 Task: Display the commit history for a specific file, showing the commit hashes in reverse order.
Action: Mouse moved to (359, 231)
Screenshot: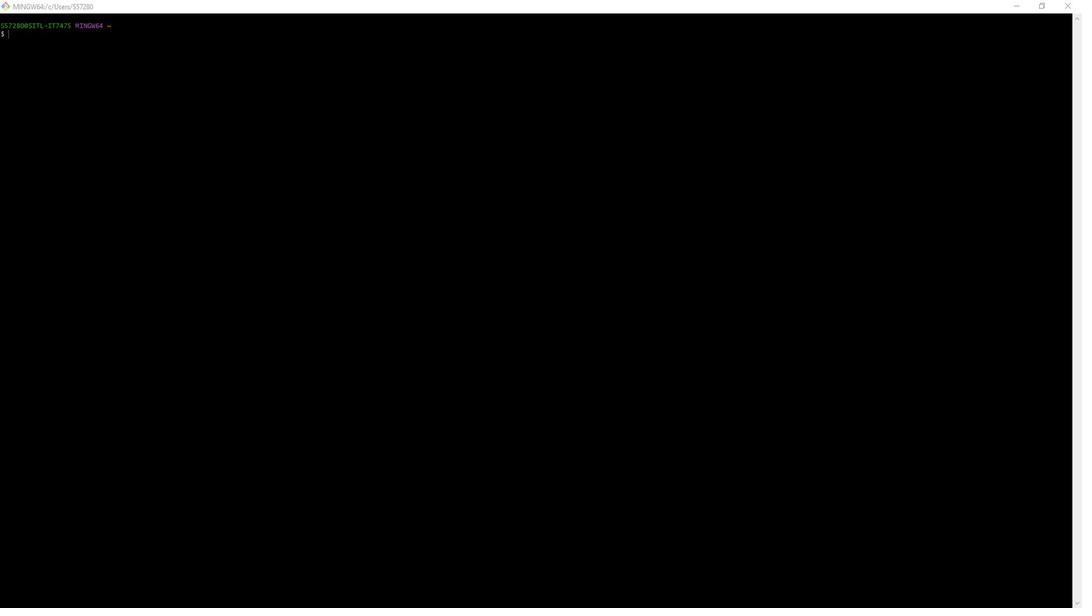 
Action: Mouse pressed left at (359, 231)
Screenshot: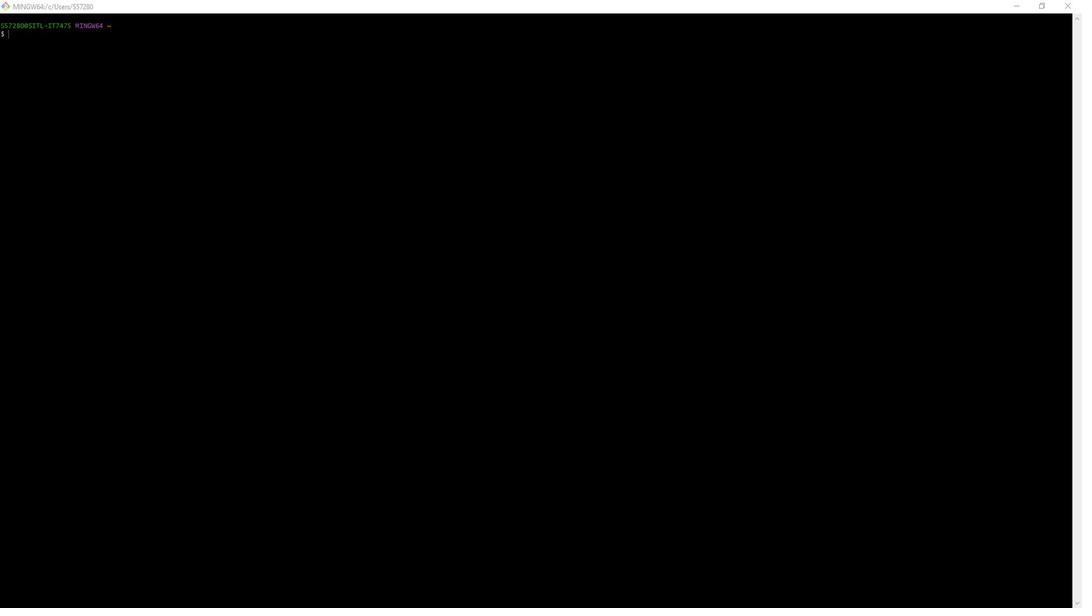 
Action: Mouse moved to (359, 231)
Screenshot: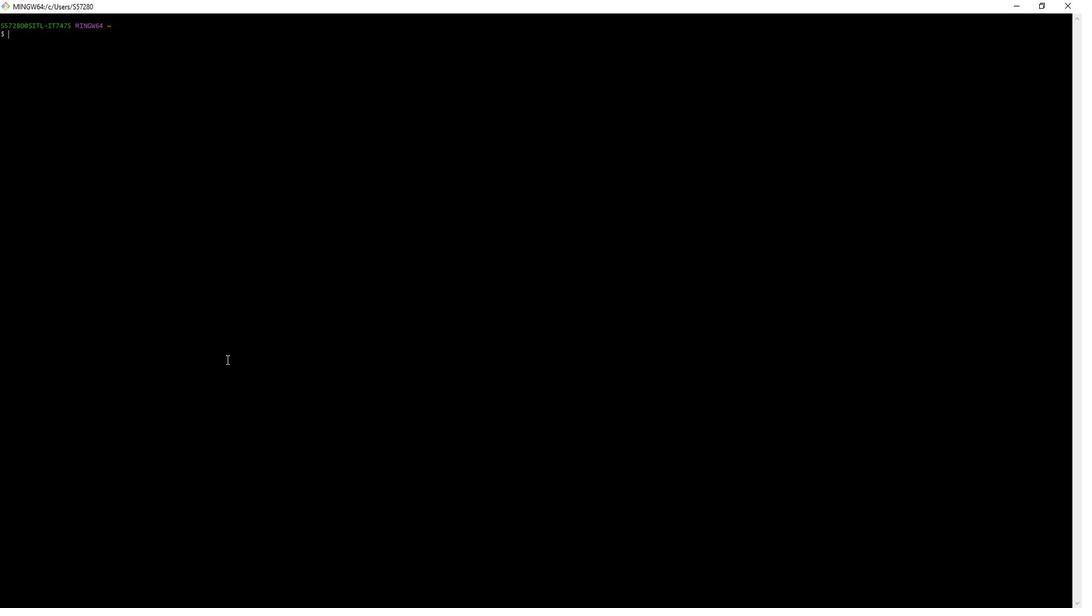 
Action: Mouse pressed left at (359, 231)
Screenshot: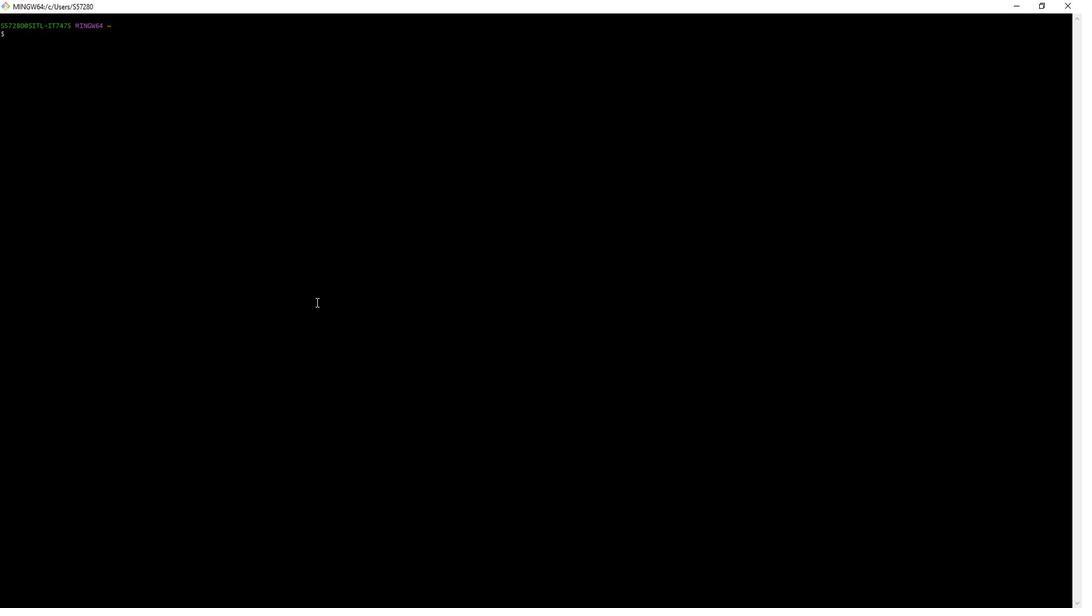 
Action: Mouse moved to (359, 231)
Screenshot: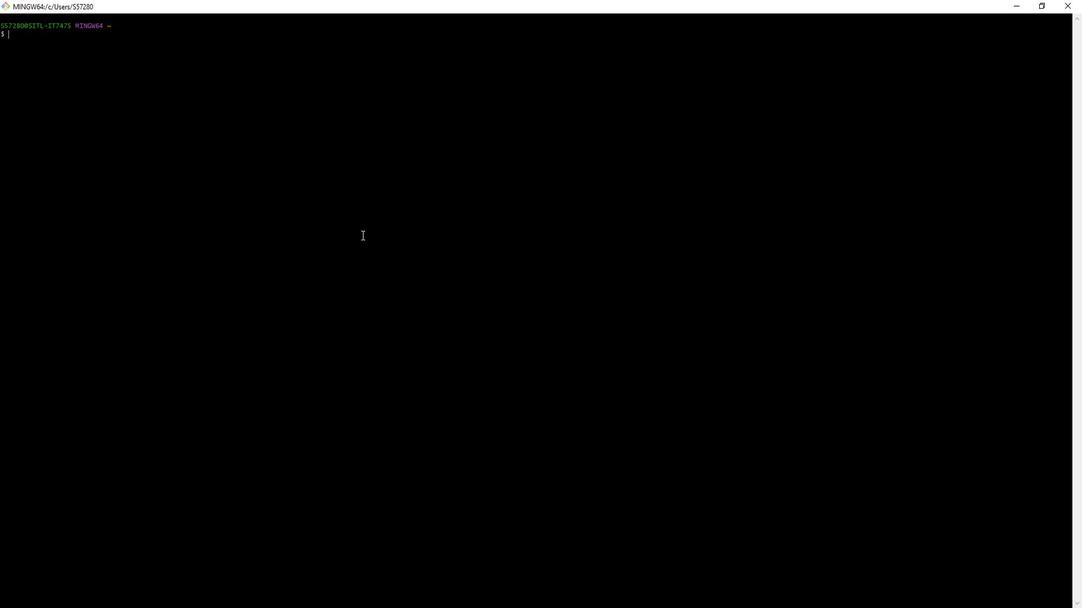 
Action: Key pressed cd<Key.space>public-apis<Key.enter>git<Key.space>log<Key.space>--reverse<Key.space>--pretty=format<Key.shift_r>:<Key.shift_r>"<Key.shift_r><Key.shift_r><Key.shift_r><Key.shift_r><Key.shift_r><Key.shift_r><Key.shift_r><Key.shift_r><Key.shift_r><Key.shift_r><Key.shift_r><Key.shift_r><Key.shift_r><Key.shift_r><Key.shift_r><Key.shift_r><Key.shift_r><Key.shift_r><Key.shift_r><Key.shift_r><Key.shift_r><Key.shift_r><Key.shift_r><Key.shift_r><Key.shift_r><Key.shift_r><Key.shift_r><Key.shift_r><Key.shift_r><Key.shift_r><Key.shift_r><Key.shift_r><Key.shift_r><Key.shift_r><Key.shift_r><Key.shift_r><Key.shift_r><Key.shift_r><Key.shift_r><Key.shift_r><Key.shift_r>%h<Key.space><Key.shift_r><Key.shift_r><Key.shift_r><Key.shift_r><Key.shift_r><Key.shift_r><Key.shift_r><Key.shift_r><Key.shift_r><Key.shift_r><Key.shift_r><Key.shift_r><Key.shift_r><Key.shift_r><Key.shift_r><Key.shift_r><Key.shift_r><Key.shift_r><Key.shift_r><Key.shift_r><Key.shift_r><Key.shift_r><Key.shift_r><Key.shift_r><Key.shift_r><Key.shift_r>%s<Key.shift_r>"<Key.space>--<Key.space>.gitignore<Key.enter>git<Key.space>show<Key.enter>
Screenshot: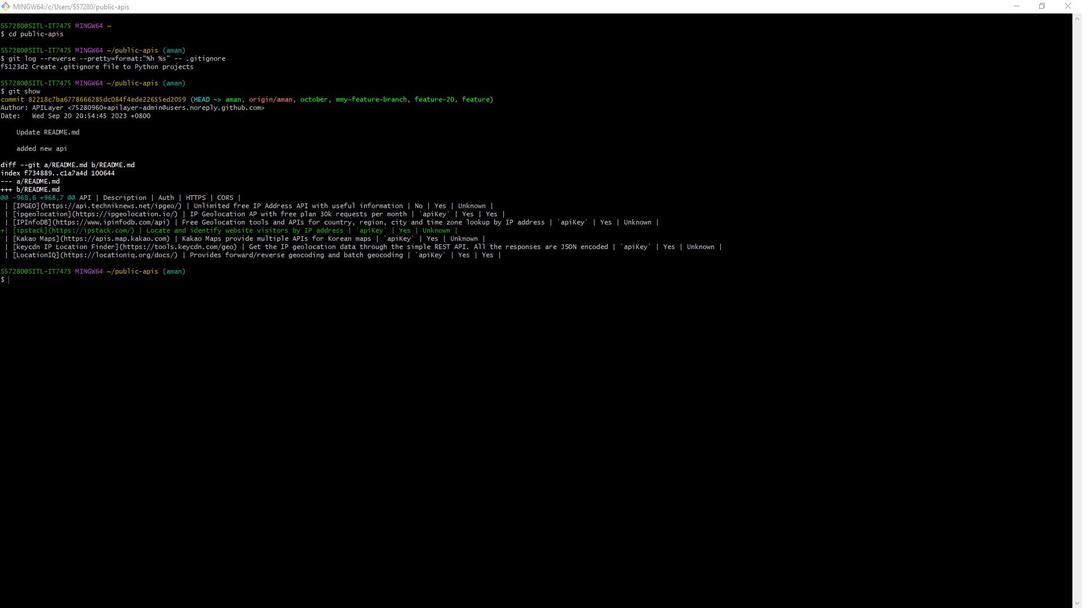 
Action: Mouse moved to (359, 231)
Screenshot: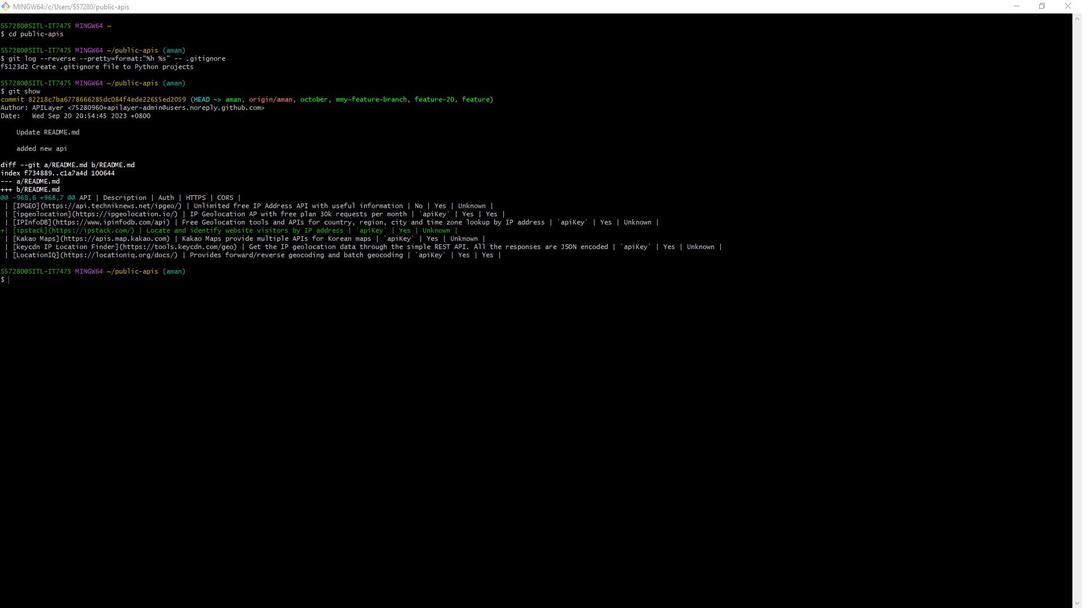 
Action: Mouse pressed left at (359, 231)
Screenshot: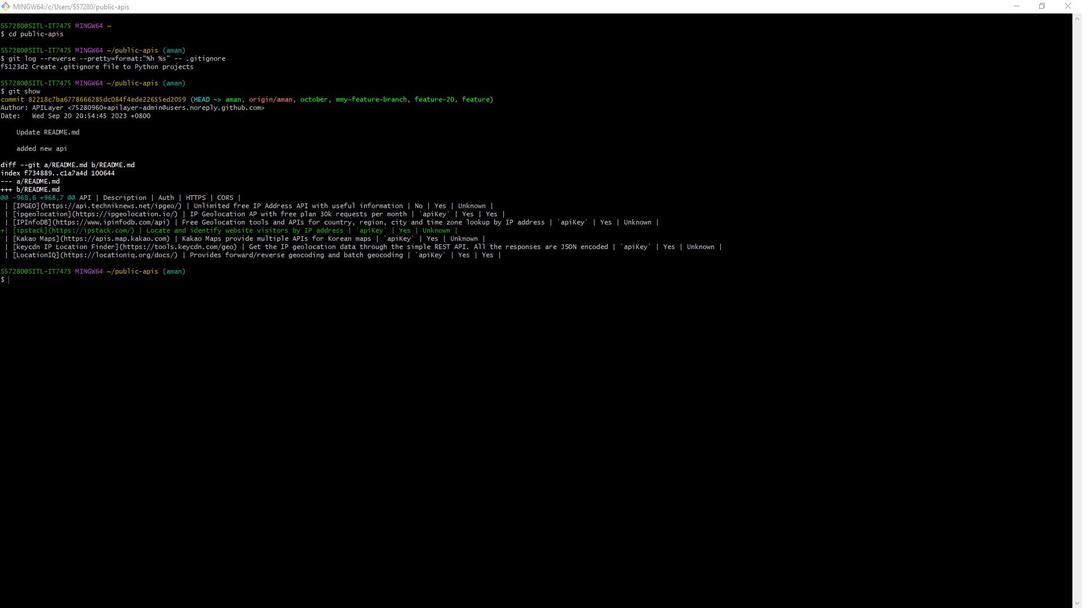 
Action: Mouse moved to (359, 231)
Screenshot: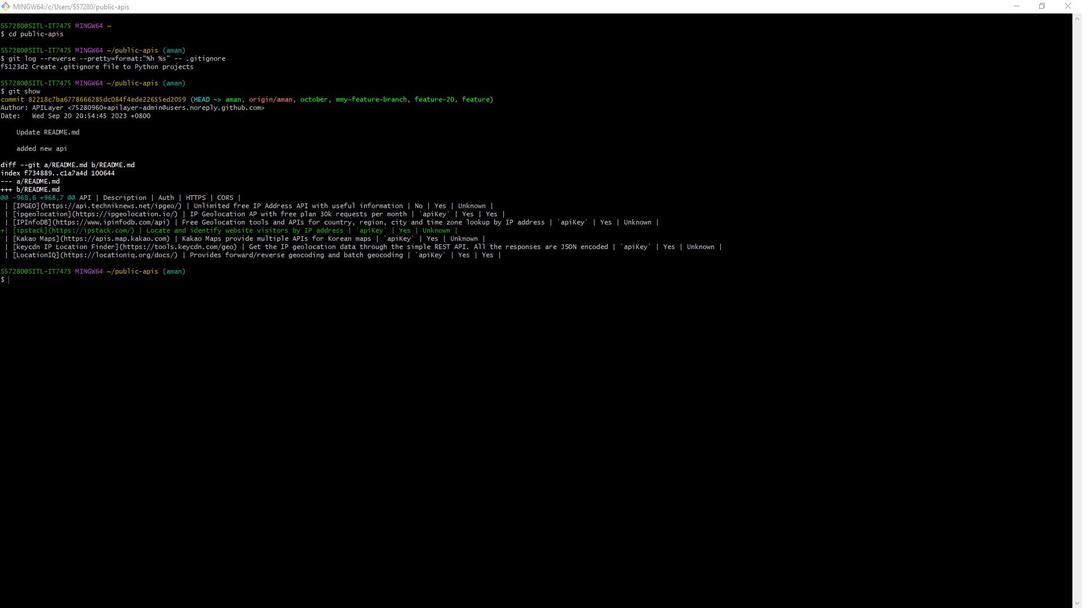 
Action: Mouse pressed left at (359, 231)
Screenshot: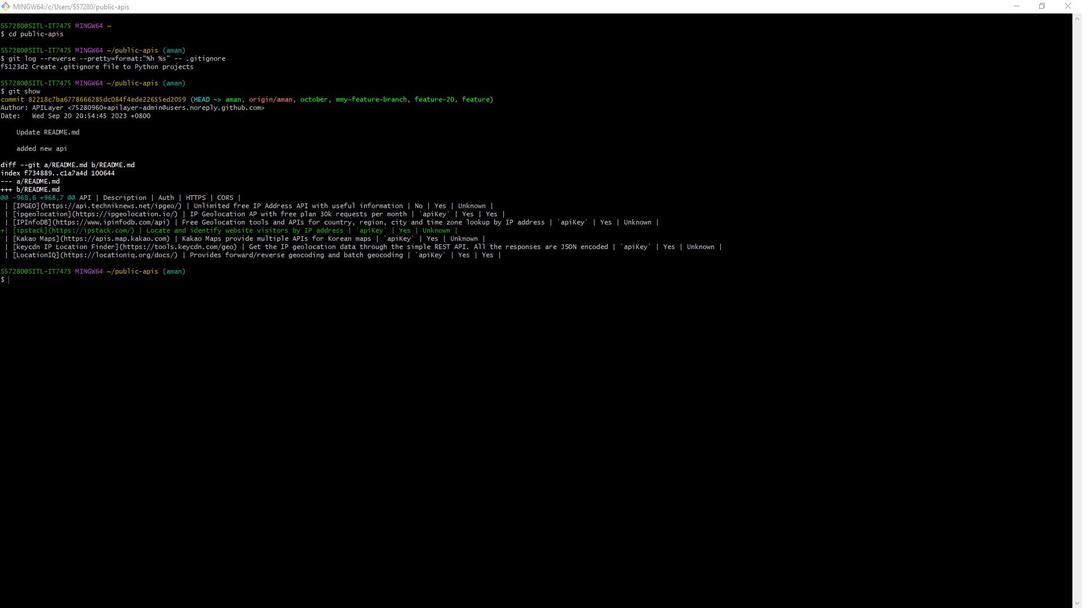 
Action: Mouse moved to (359, 231)
Screenshot: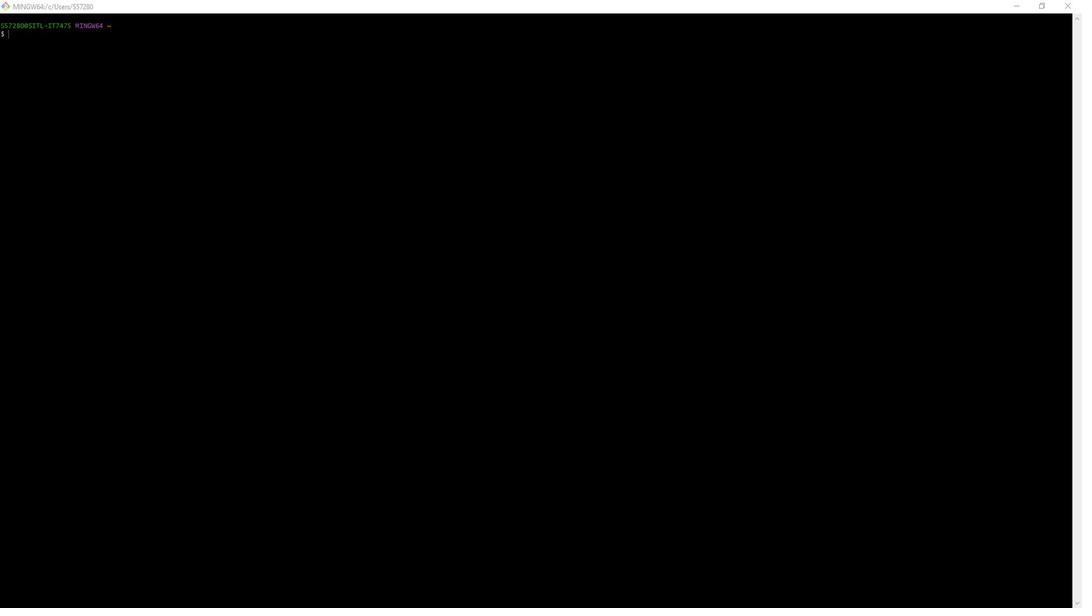 
Action: Mouse pressed left at (359, 231)
Screenshot: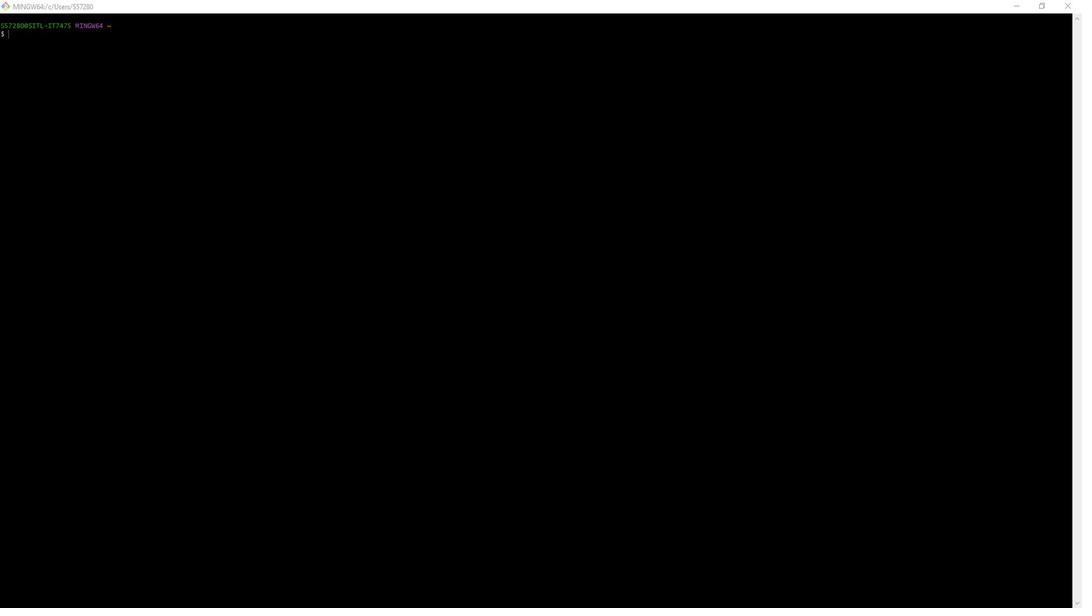 
Action: Mouse moved to (359, 231)
Screenshot: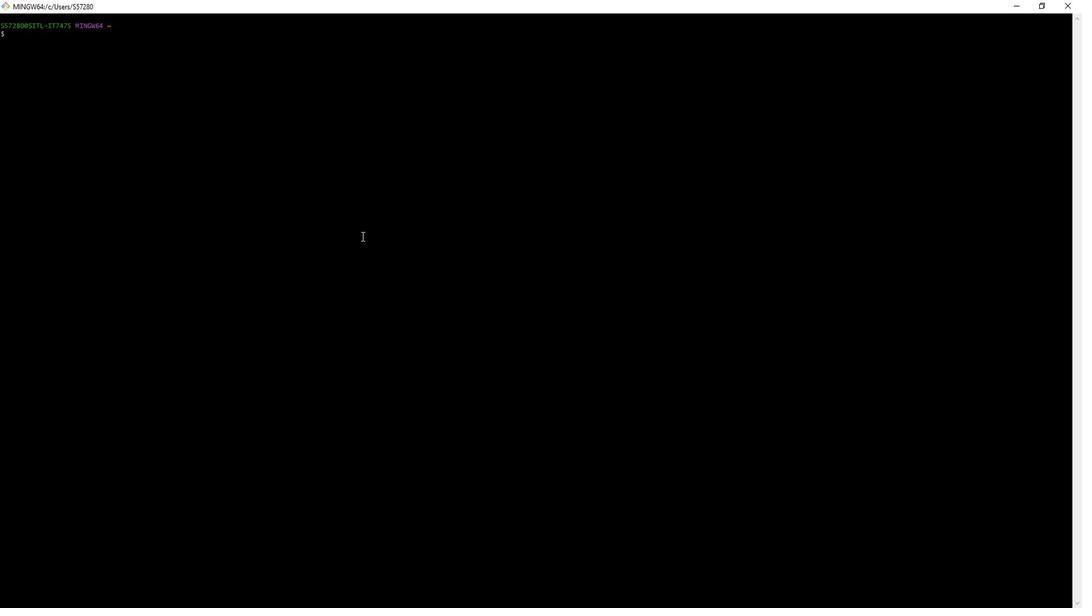 
Action: Mouse pressed left at (359, 231)
Screenshot: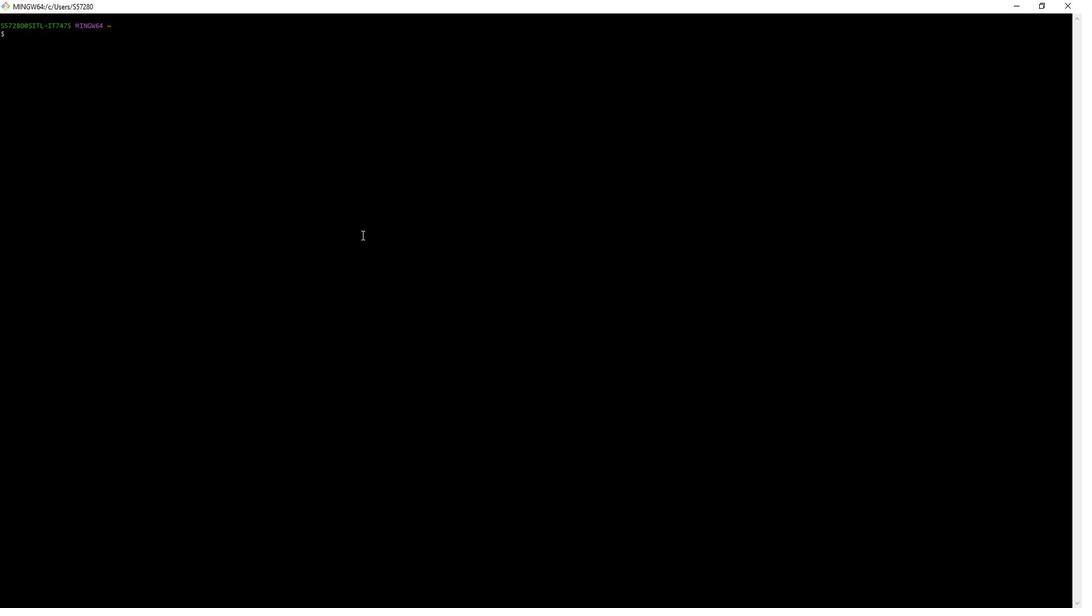 
Action: Key pressed cd<Key.space>public-apis<Key.enter>git<Key.space>log<Key.space>--reverse<Key.space>--pretty=format<Key.shift_r><Key.shift_r><Key.shift_r>:<Key.shift_r>"<Key.shift_r>%h<Key.space><Key.shift_r><Key.shift_r><Key.shift_r><Key.shift_r><Key.shift_r><Key.shift_r><Key.shift_r><Key.shift_r><Key.shift_r><Key.shift_r><Key.shift_r><Key.shift_r><Key.shift_r><Key.shift_r><Key.shift_r><Key.shift_r><Key.shift_r><Key.shift_r><Key.shift_r><Key.shift_r><Key.shift_r><Key.shift_r><Key.shift_r><Key.shift_r><Key.shift_r><Key.shift_r><Key.shift_r><Key.shift_r><Key.shift_r><Key.shift_r><Key.shift_r><Key.shift_r><Key.shift_r><Key.shift_r><Key.shift_r><Key.shift_r>%s<Key.shift_r>"<Key.space>--<Key.space>.gitignore<Key.enter>git<Key.space>show<Key.enter>
Screenshot: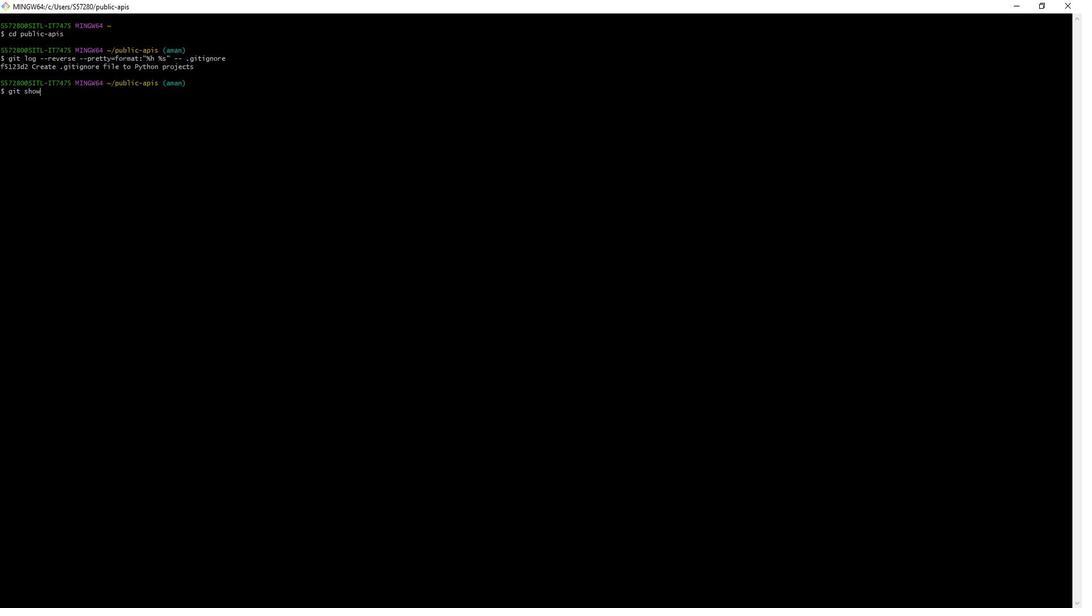 
Action: Mouse moved to (359, 231)
Screenshot: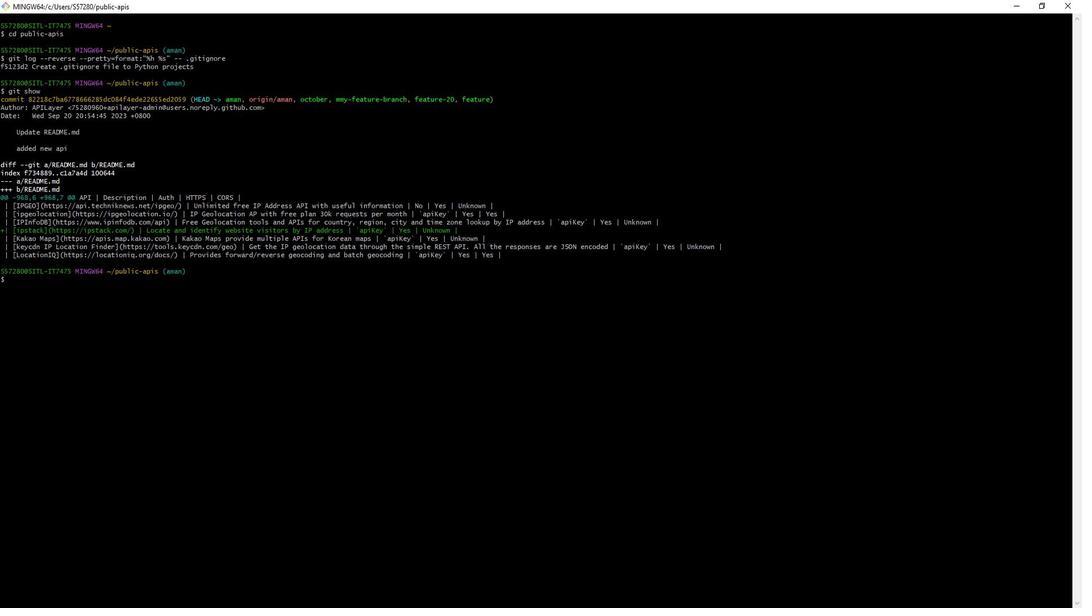 
Action: Mouse pressed left at (359, 231)
Screenshot: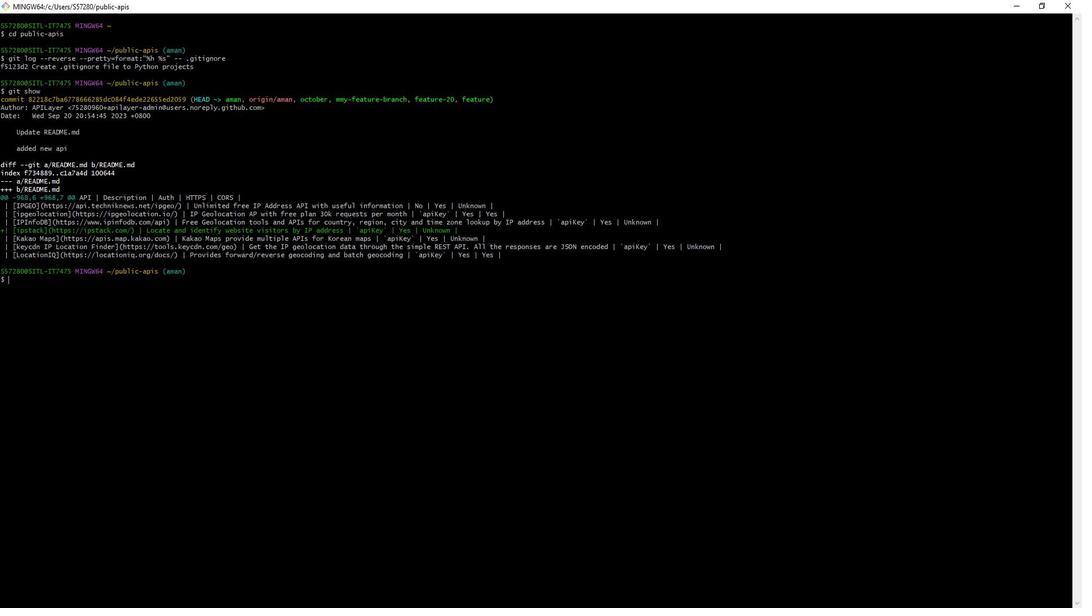 
Action: Mouse moved to (359, 231)
Screenshot: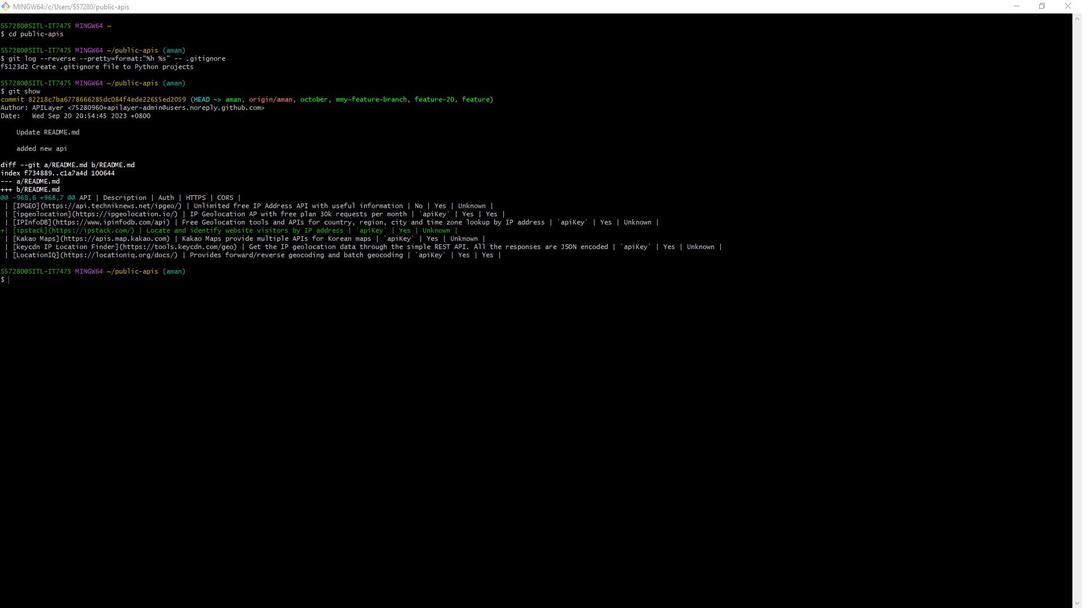 
Action: Mouse pressed left at (359, 231)
Screenshot: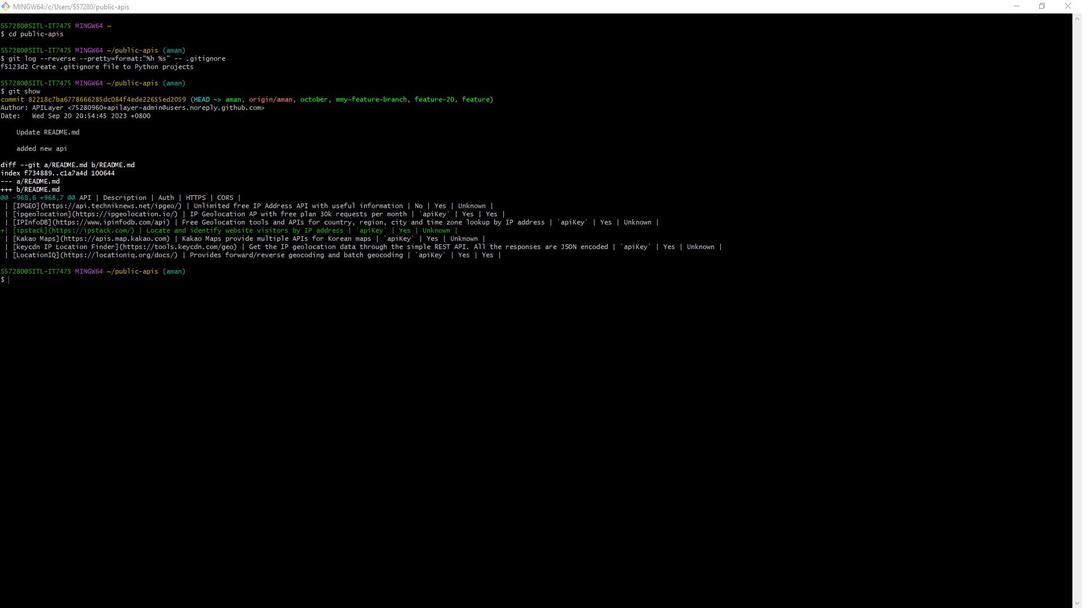 
Action: Mouse moved to (359, 231)
Screenshot: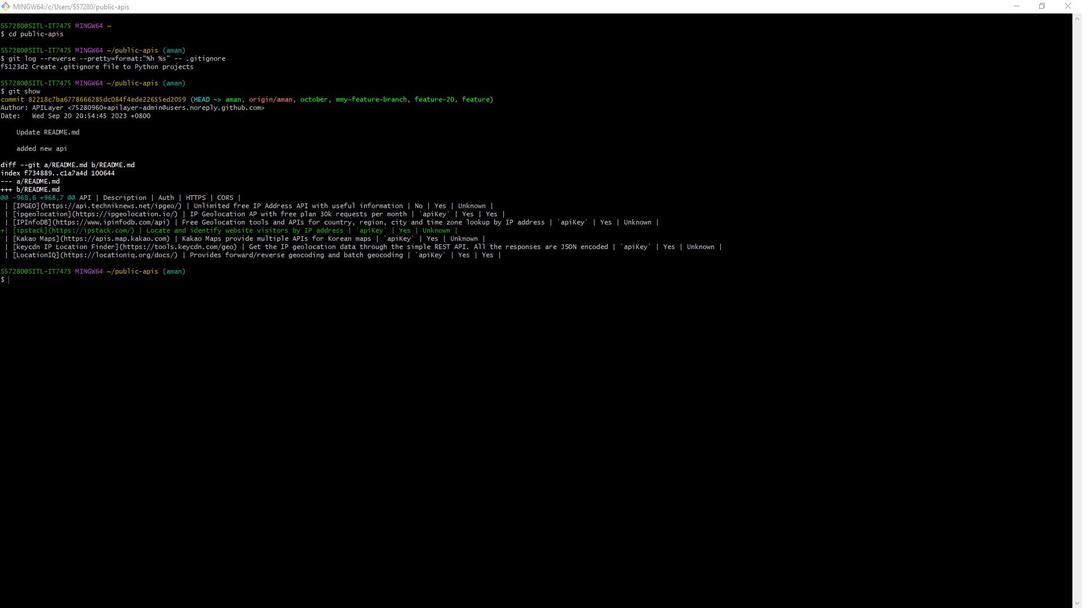 
Action: Mouse pressed left at (359, 231)
Screenshot: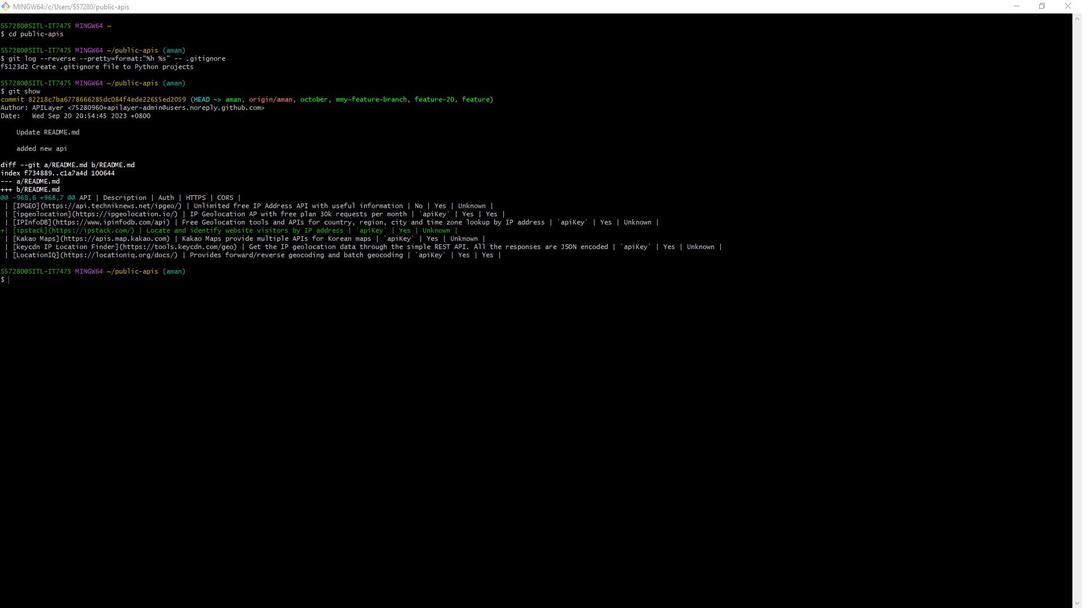 
